 Task: Assign in the project TransformWorks the issue 'Improve the appâ€™s caching system for faster data retrieval' to the sprint 'Starlight'.
Action: Mouse moved to (1083, 463)
Screenshot: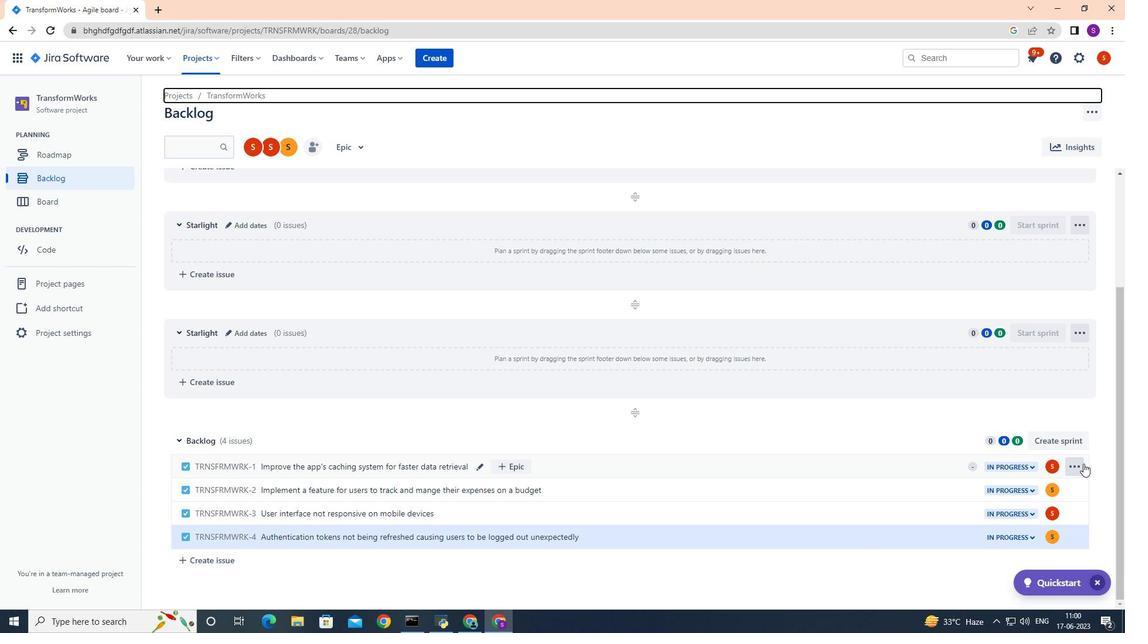 
Action: Mouse pressed left at (1083, 463)
Screenshot: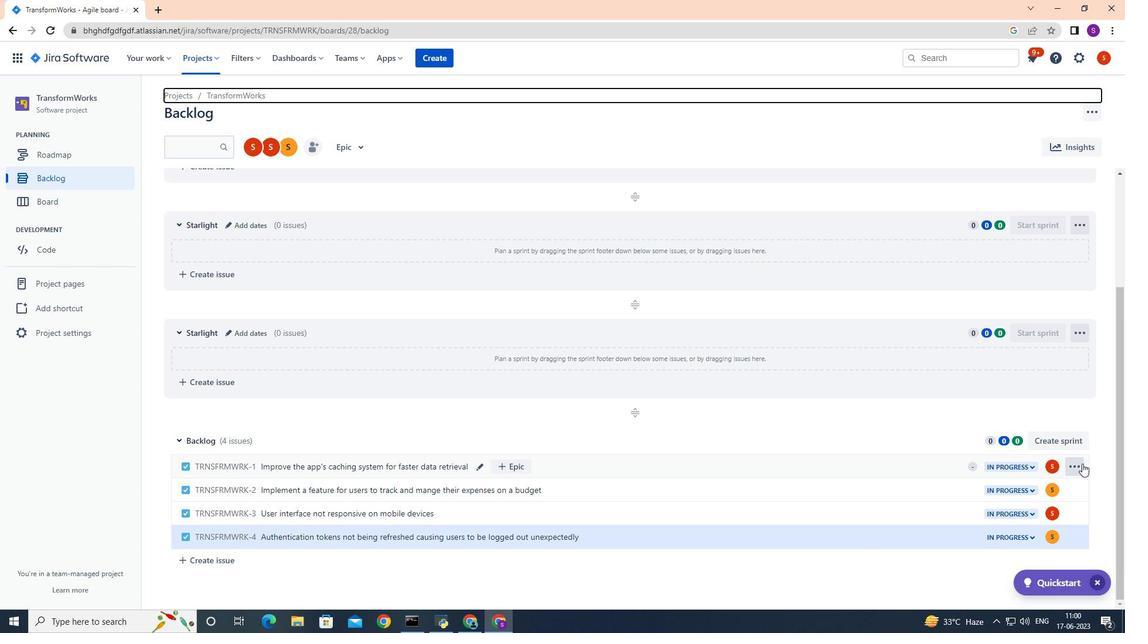 
Action: Mouse moved to (1045, 361)
Screenshot: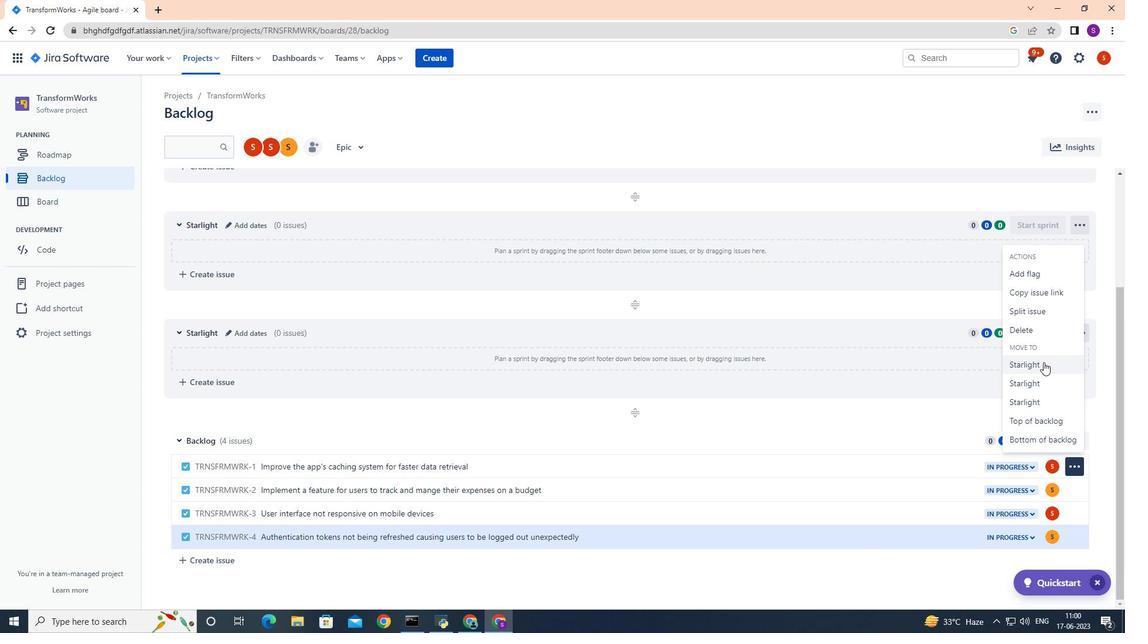 
Action: Mouse pressed left at (1045, 361)
Screenshot: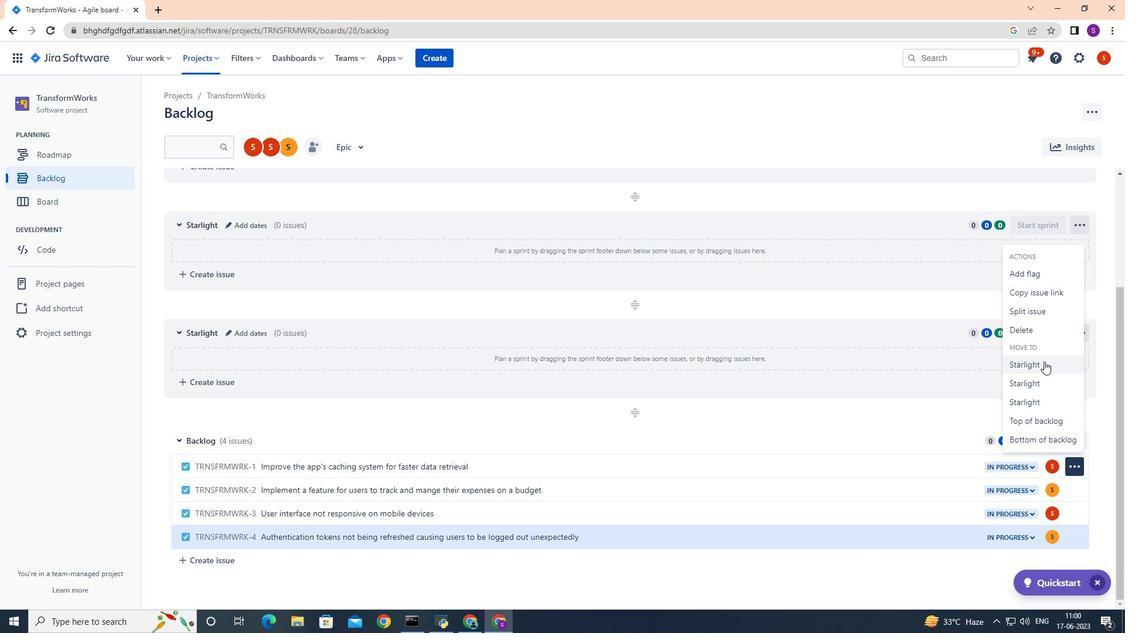 
Action: Mouse moved to (965, 363)
Screenshot: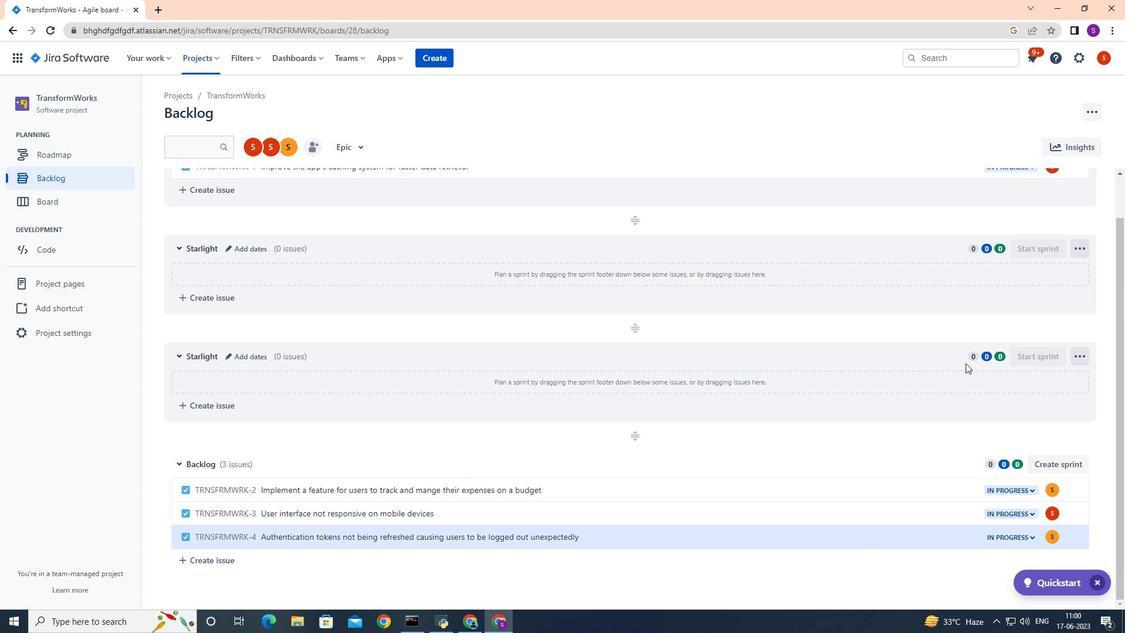 
